 Task: In the Company tv-tokyo.co.jp, Create email and send with subject: 'A Glimpse into the Future: Meet Our Disruptive Offering', and with mail content 'Good Morning,_x000D_
Welcome to a community of trailblazers and innovators. Discover a transformative opportunity that will empower you to thrive in your industry._x000D_
Thanks & Regards', attach the document: Contract.pdf and insert image: visitingcard.jpg. Below Thanks and Regards, write facebook and insert the URL: www.facebook.com. Mark checkbox to create task to follow up : In 1 month.  Enter or choose an email address of recipient's from company's contact and send.. Logged in from softage.4@softage.net
Action: Mouse moved to (73, 44)
Screenshot: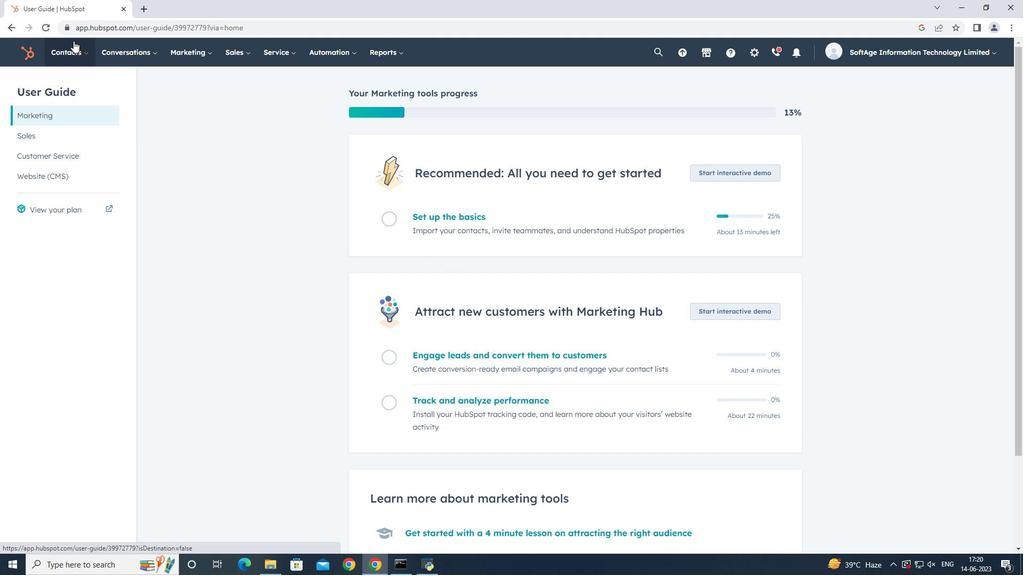 
Action: Mouse pressed left at (73, 44)
Screenshot: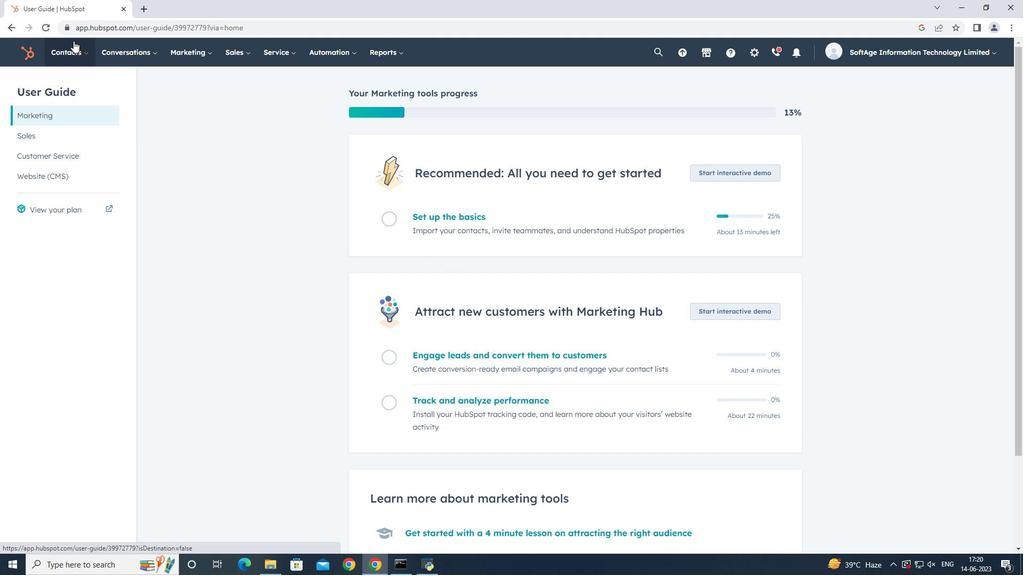 
Action: Mouse moved to (83, 101)
Screenshot: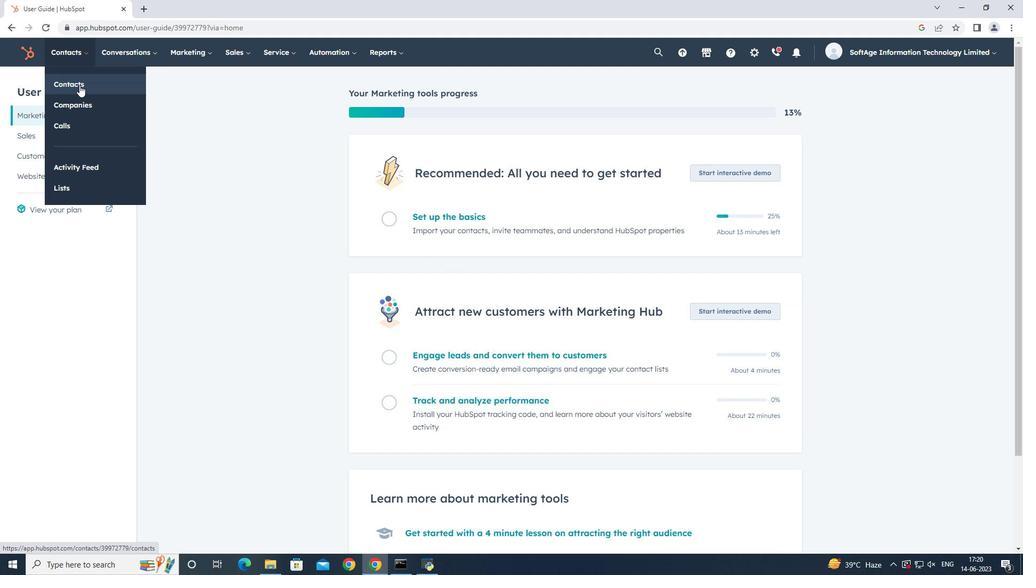 
Action: Mouse pressed left at (83, 101)
Screenshot: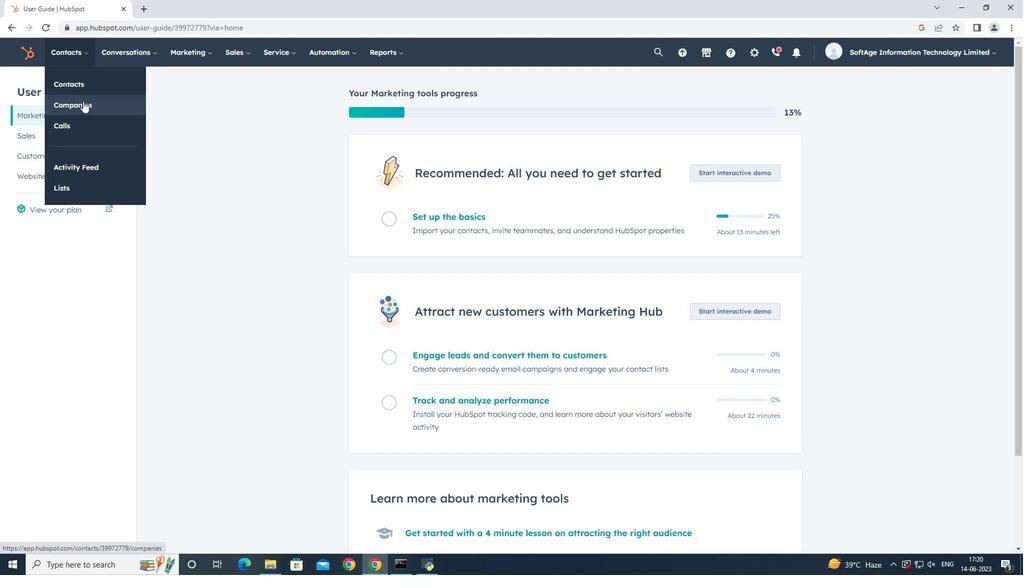 
Action: Mouse moved to (111, 168)
Screenshot: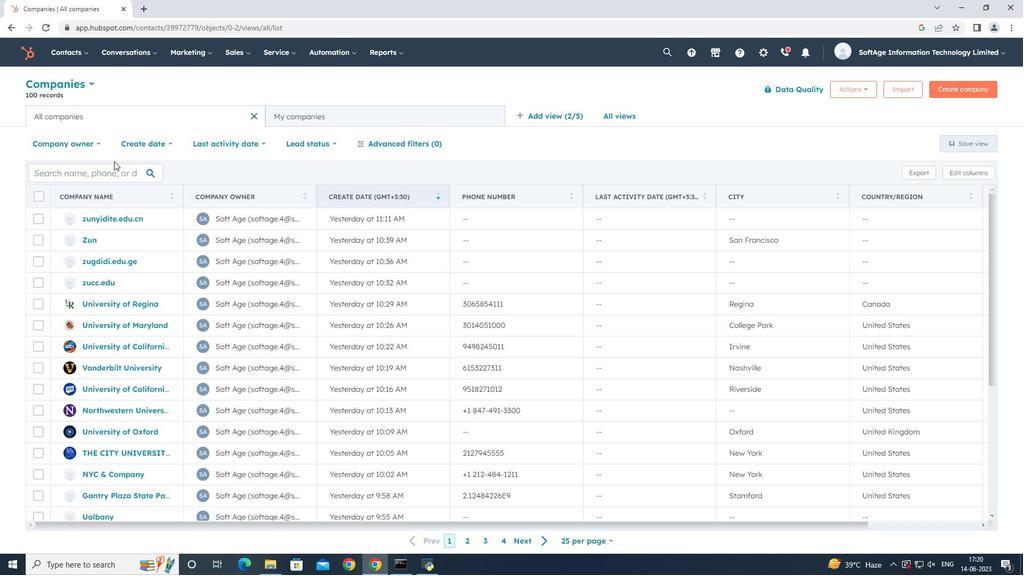 
Action: Mouse pressed left at (111, 168)
Screenshot: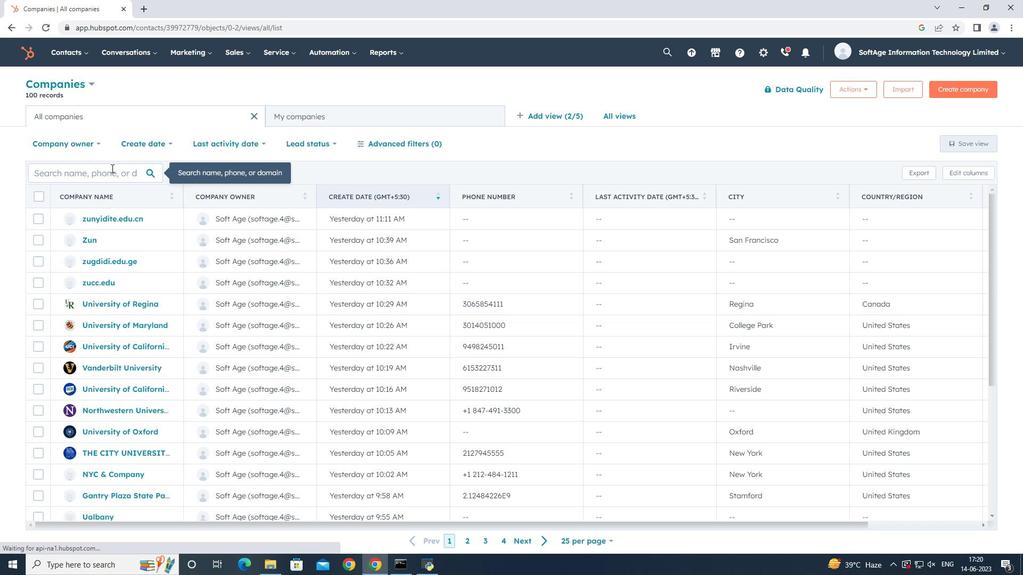 
Action: Key pressed tv-tokyo
Screenshot: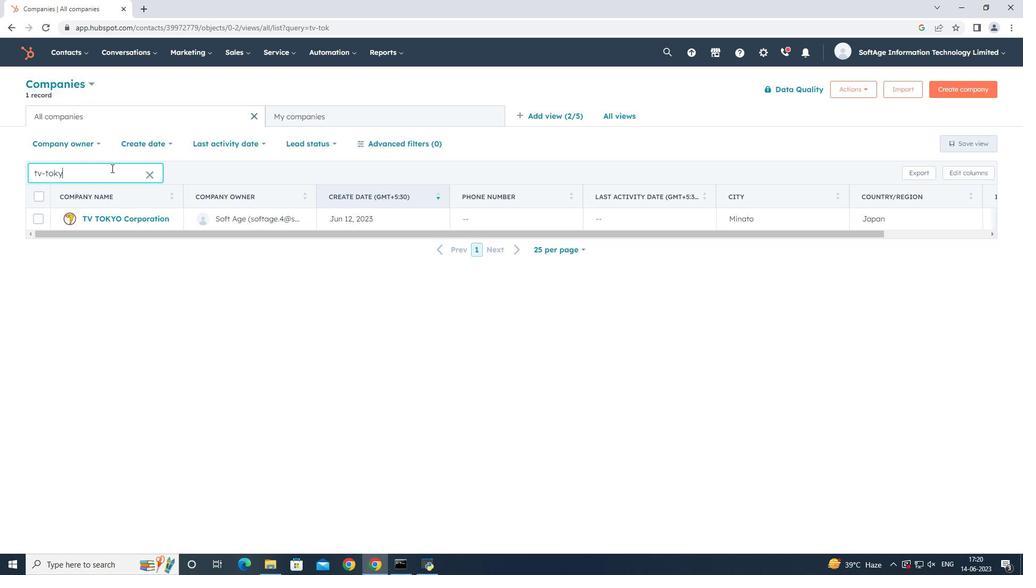 
Action: Mouse moved to (124, 221)
Screenshot: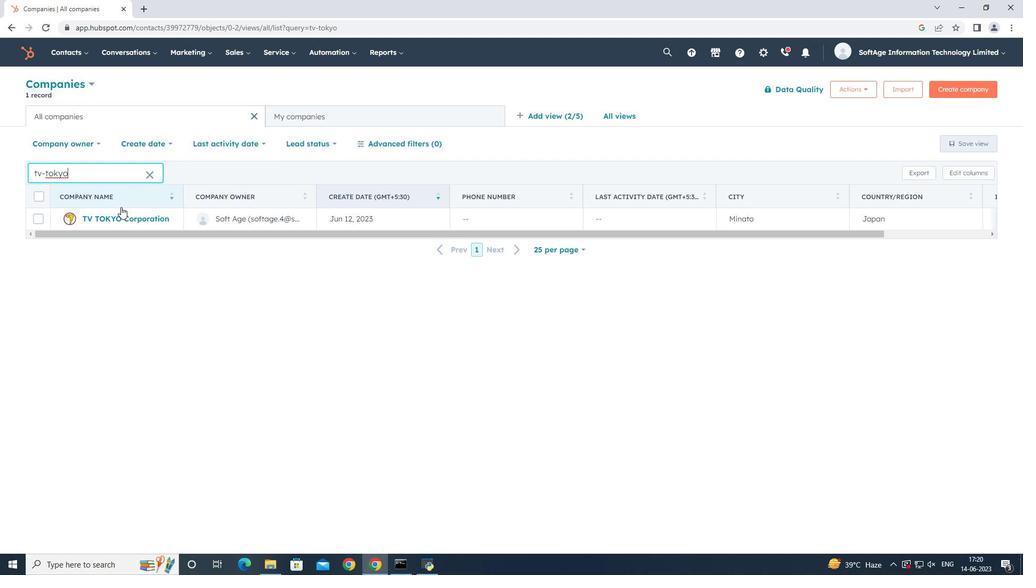 
Action: Mouse pressed left at (124, 221)
Screenshot: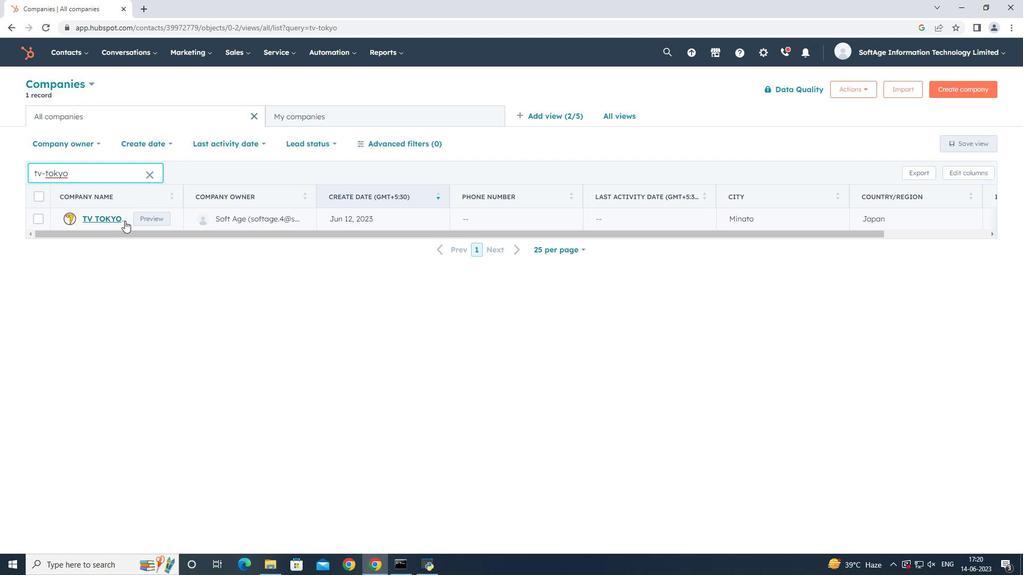 
Action: Mouse moved to (79, 175)
Screenshot: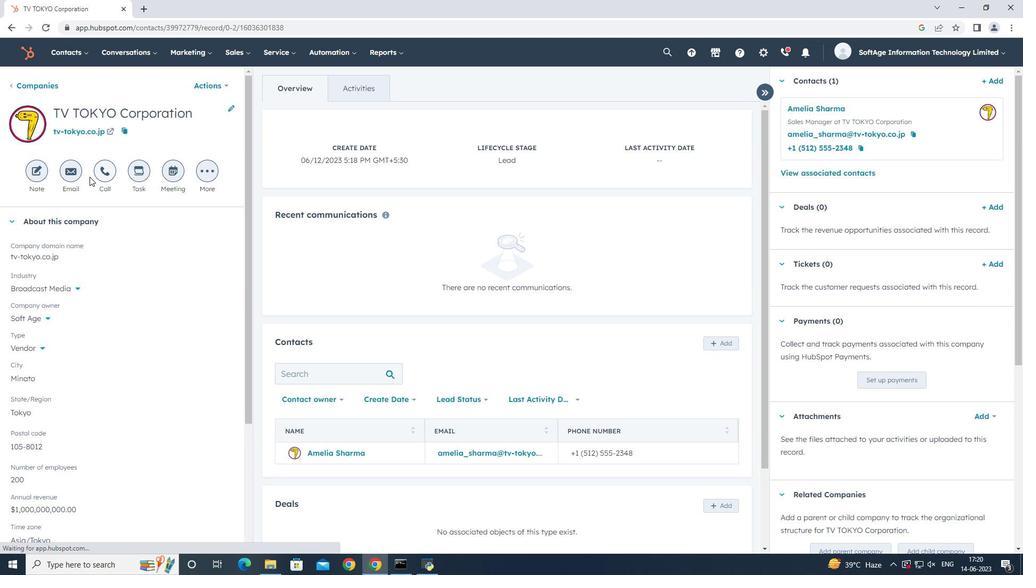 
Action: Mouse pressed left at (79, 175)
Screenshot: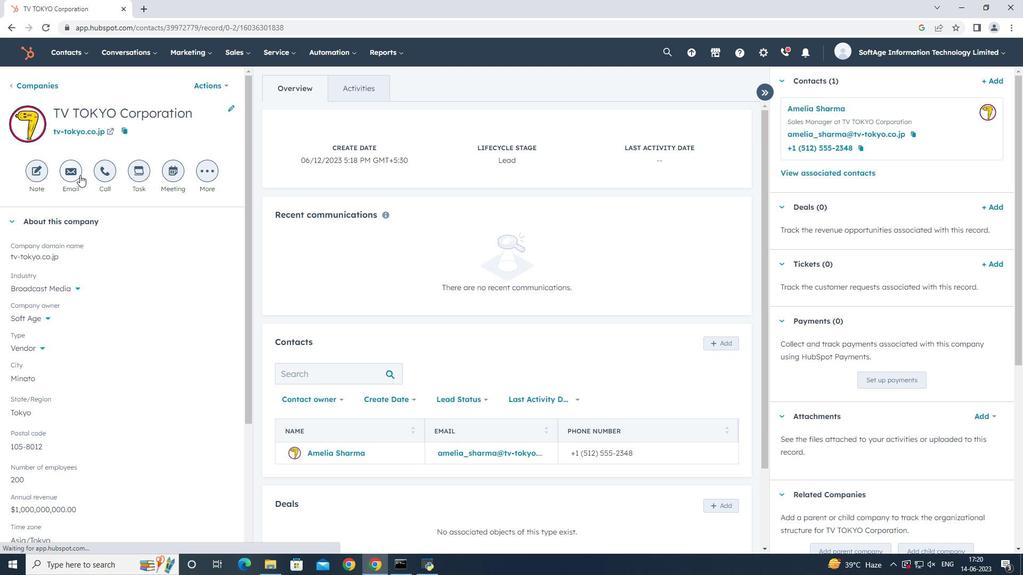 
Action: Mouse moved to (489, 377)
Screenshot: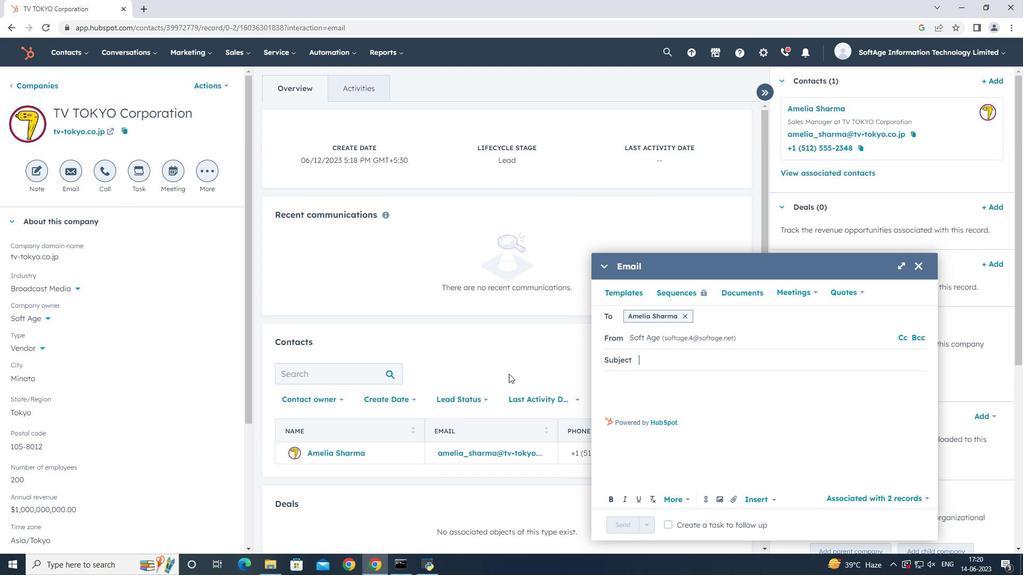 
Action: Key pressed <Key.shift><Key.shift><Key.shift><Key.shift>A<Key.space><Key.shift>Glimpse<Key.space>into<Key.space>the<Key.space><Key.shift>Future<Key.shift_r>:<Key.space><Key.shift_r><Key.shift_r><Key.shift_r>Meet<Key.space><Key.shift_r><Key.shift_r><Key.shift_r><Key.shift_r>Our<Key.space><Key.shift>Disruptive<Key.space><Key.shift>Offering,<Key.tab><Key.shift>Good<Key.space><Key.shift><Key.shift><Key.shift><Key.shift>Morning,<Key.enter><Key.enter><Key.shift>WW<Key.backspace>elcome<Key.space>to<Key.space>a<Key.space>community<Key.space>of<Key.space>trailblazers<Key.space>and<Key.space>innovators.<Key.space><Key.shift><Key.shift>Discover<Key.space>a<Key.space>transformative<Key.space>opportunity<Key.space>that<Key.space>will<Key.space>empower<Key.space>you<Key.space>to<Key.space>thrive<Key.space>in<Key.space>your<Key.space>industry.<Key.enter><Key.enter><Key.shift>Thanks<Key.space><Key.shift><Key.shift><Key.shift><Key.shift><Key.shift><Key.shift><Key.shift><Key.shift><Key.shift><Key.shift><Key.shift><Key.shift><Key.shift><Key.shift><Key.shift><Key.shift><Key.shift><Key.shift><Key.shift>&<Key.space><Key.shift>Regards,<Key.enter>
Screenshot: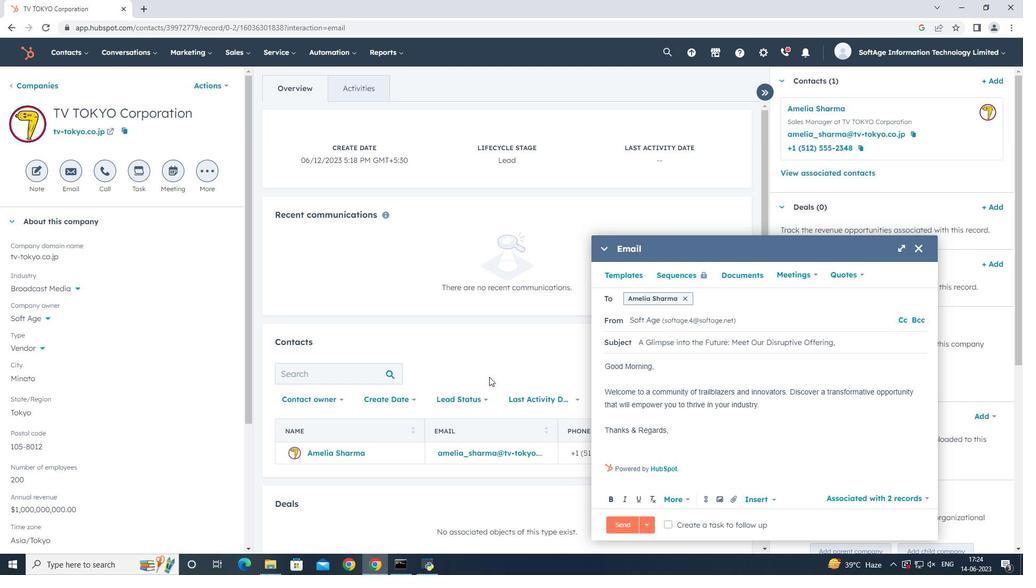 
Action: Mouse moved to (733, 500)
Screenshot: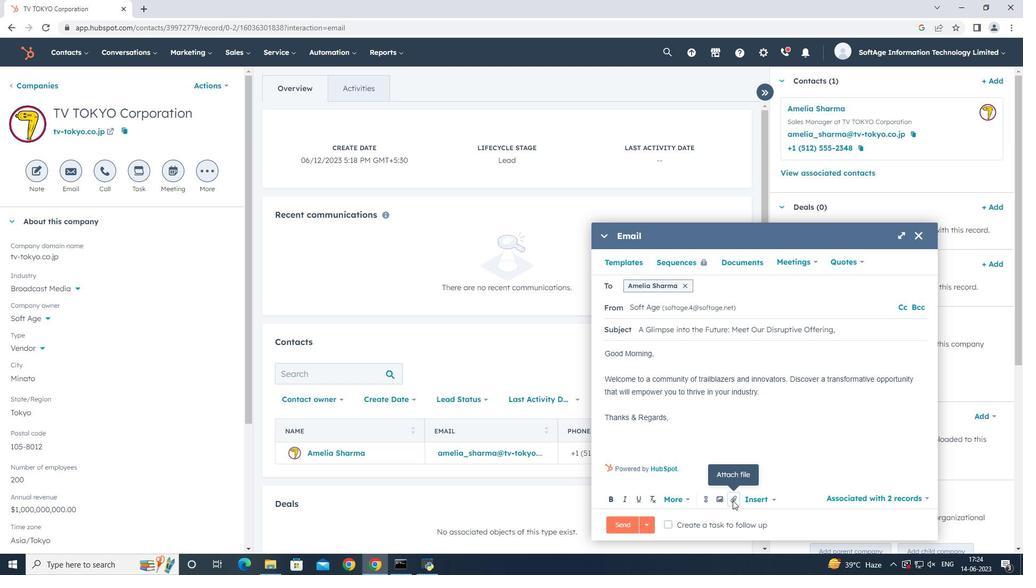 
Action: Mouse pressed left at (733, 500)
Screenshot: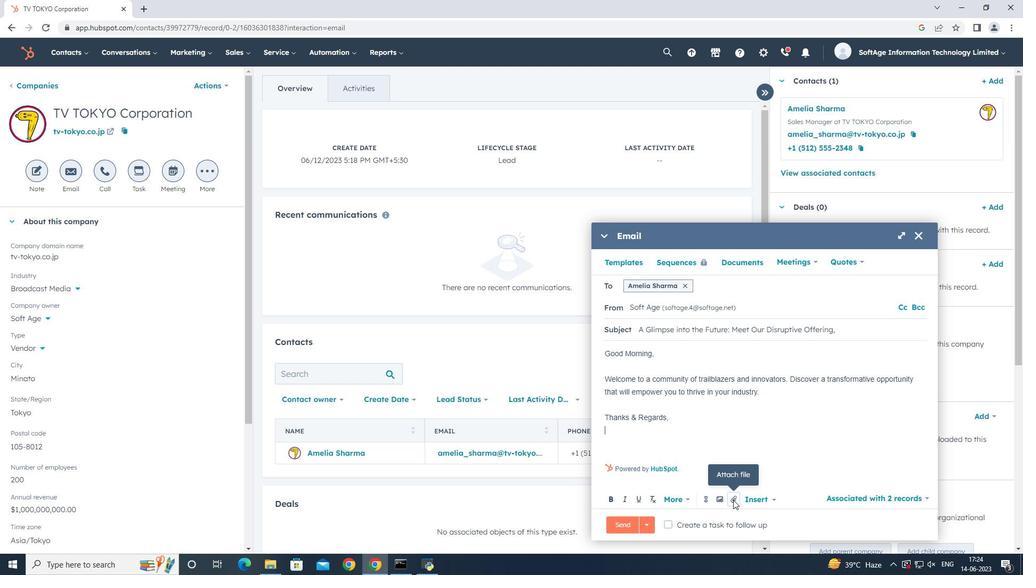 
Action: Mouse moved to (770, 471)
Screenshot: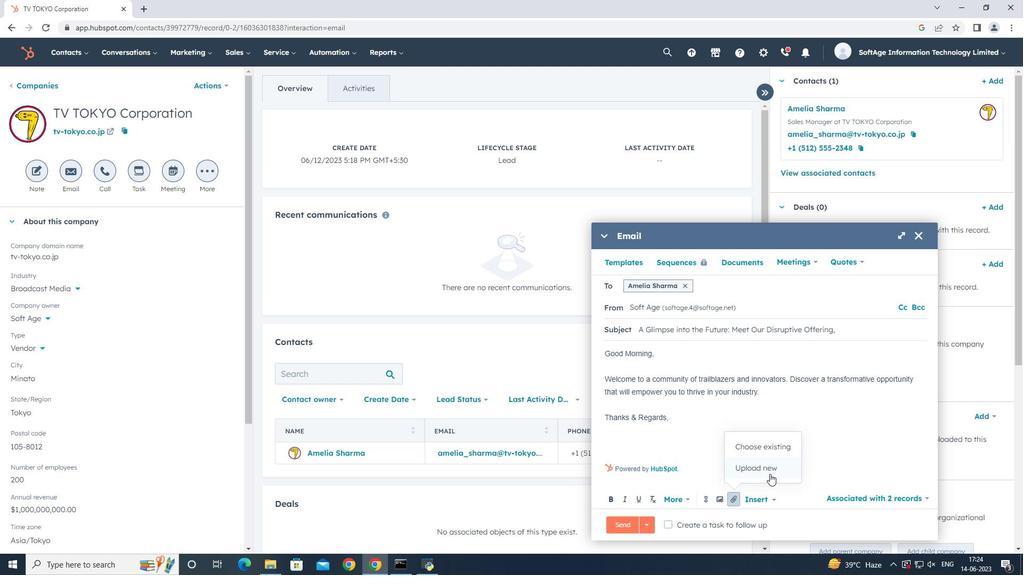 
Action: Mouse pressed left at (770, 471)
Screenshot: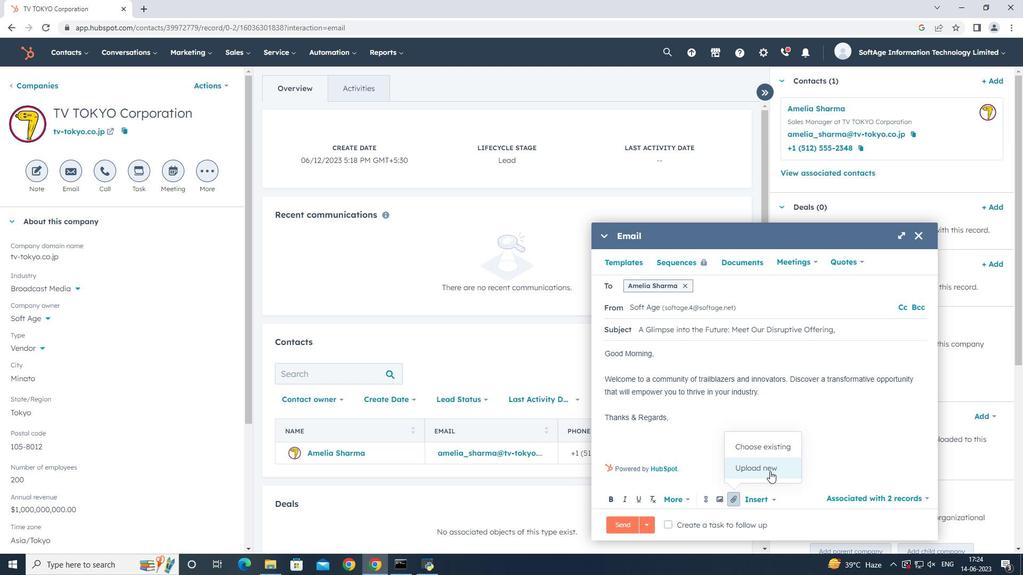 
Action: Mouse moved to (243, 101)
Screenshot: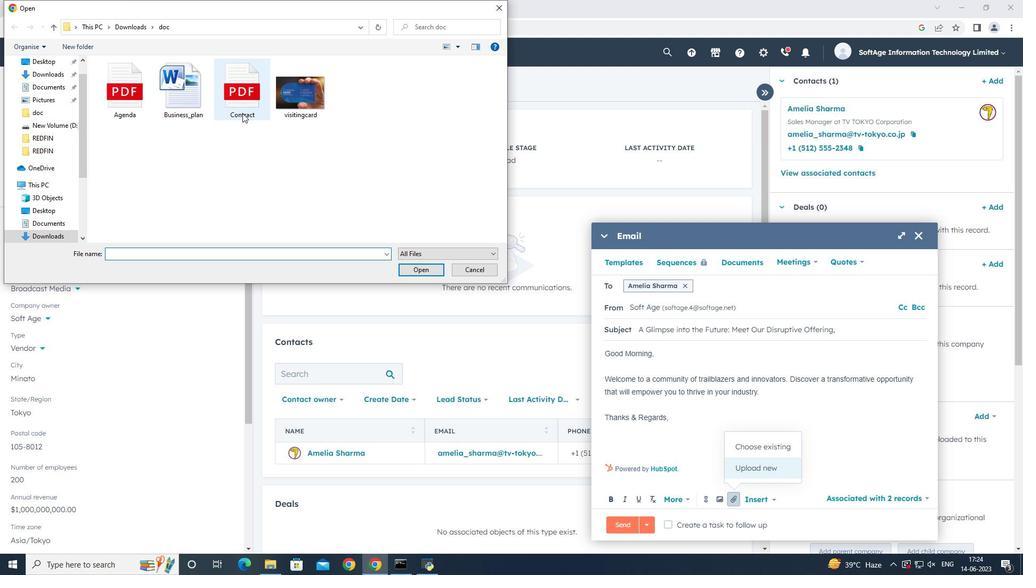 
Action: Mouse pressed left at (243, 101)
Screenshot: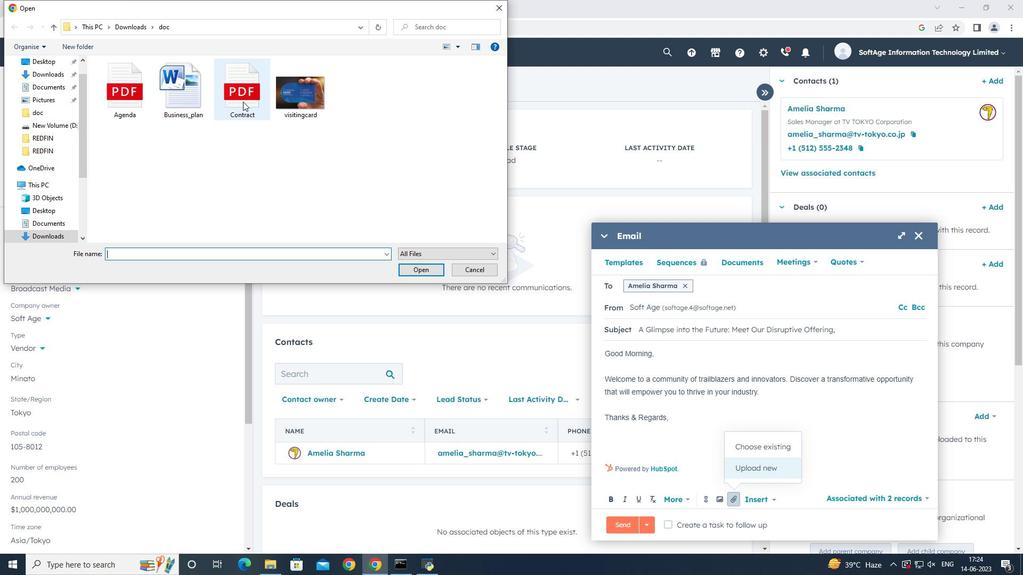 
Action: Mouse pressed left at (243, 101)
Screenshot: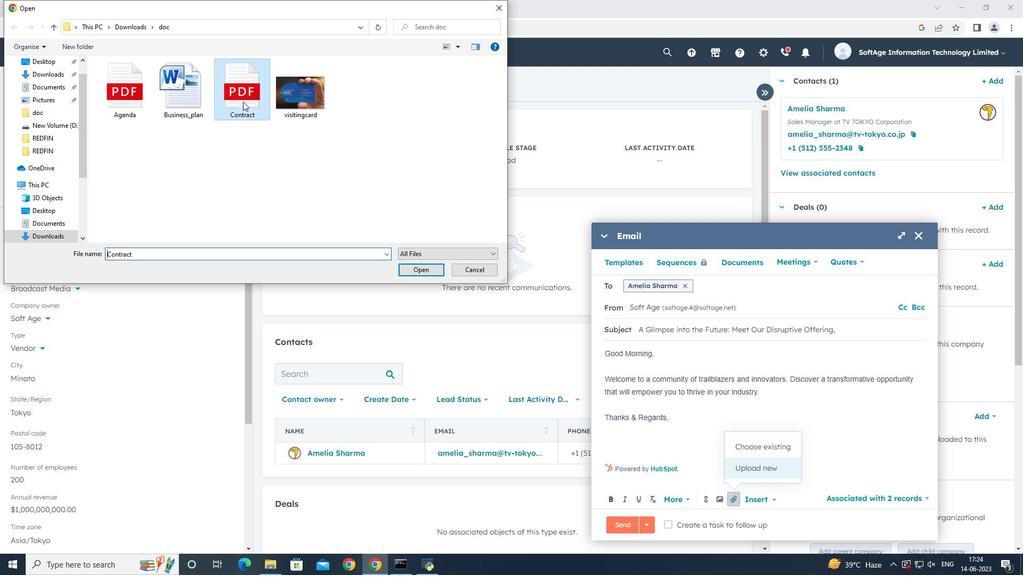 
Action: Mouse moved to (719, 471)
Screenshot: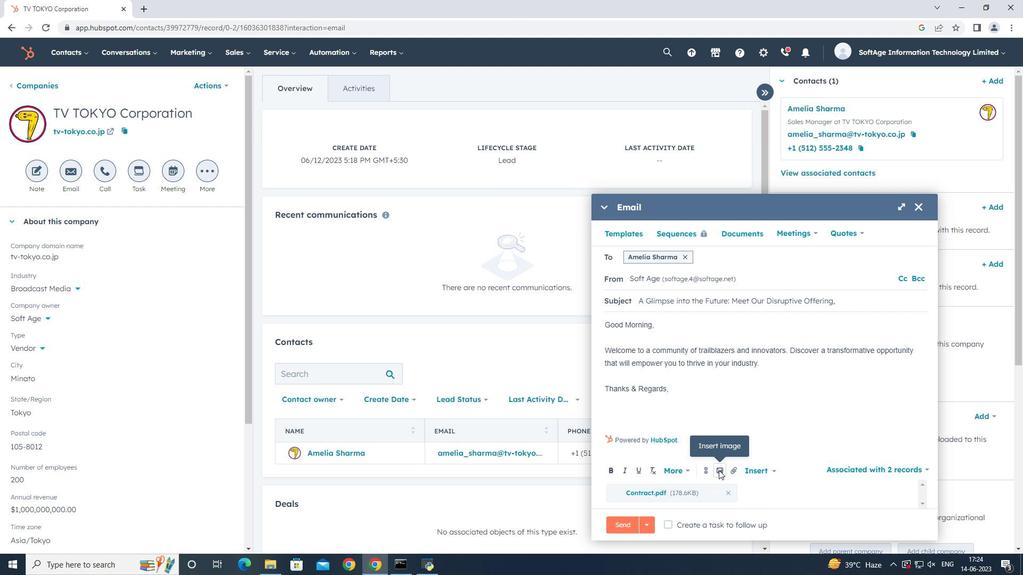 
Action: Mouse pressed left at (719, 471)
Screenshot: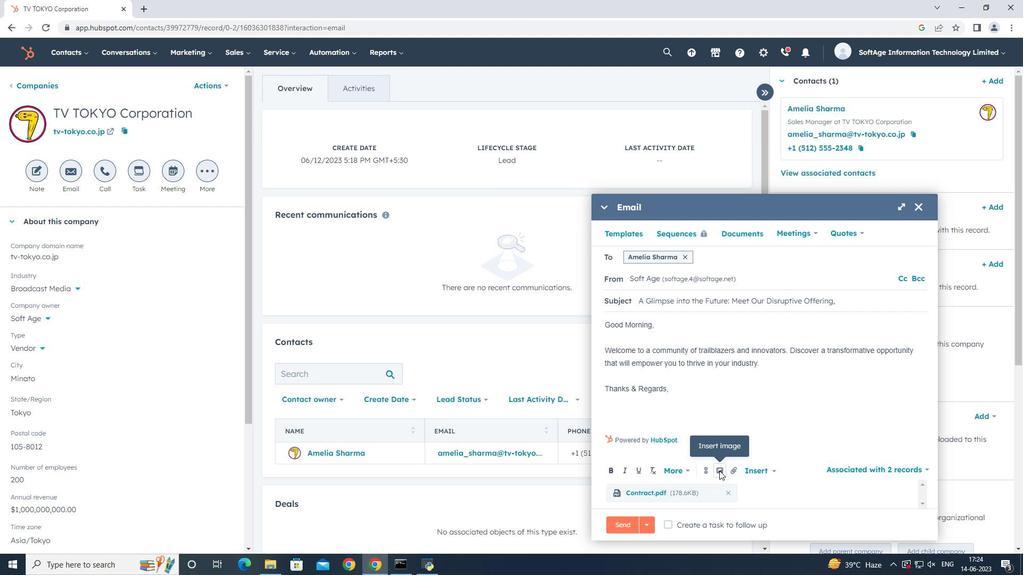 
Action: Mouse moved to (735, 438)
Screenshot: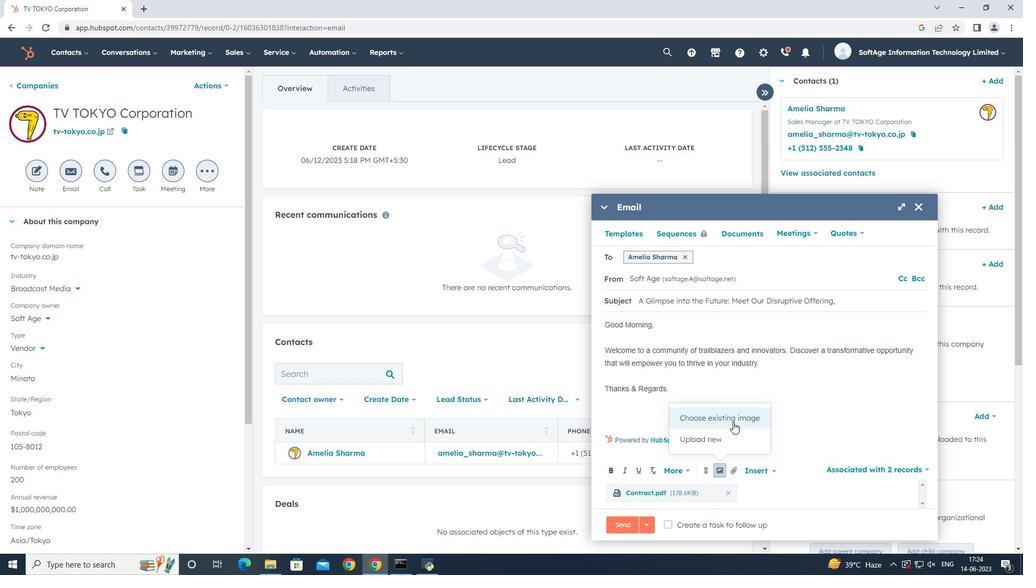 
Action: Mouse pressed left at (735, 438)
Screenshot: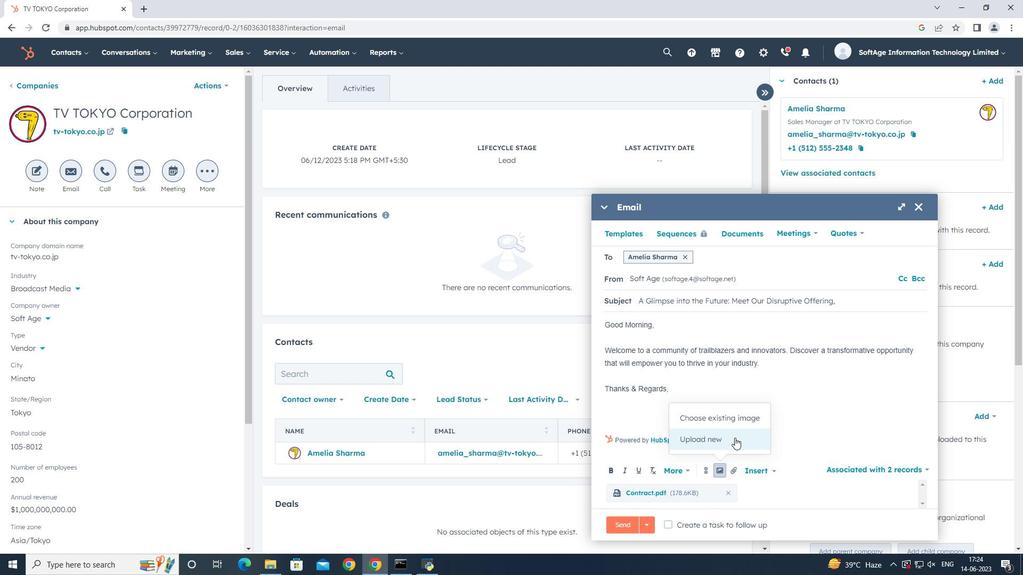 
Action: Mouse moved to (110, 102)
Screenshot: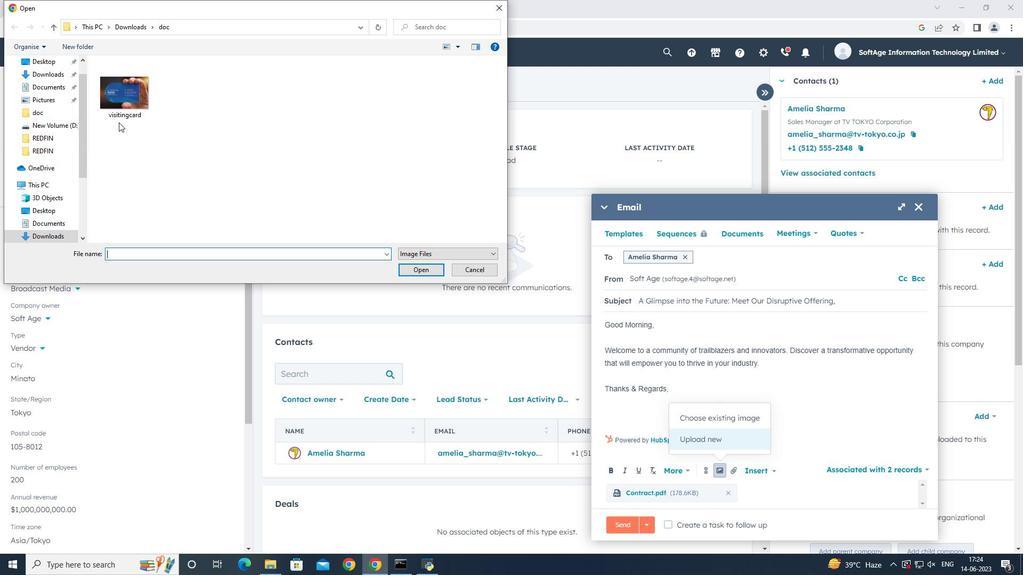 
Action: Mouse pressed left at (110, 102)
Screenshot: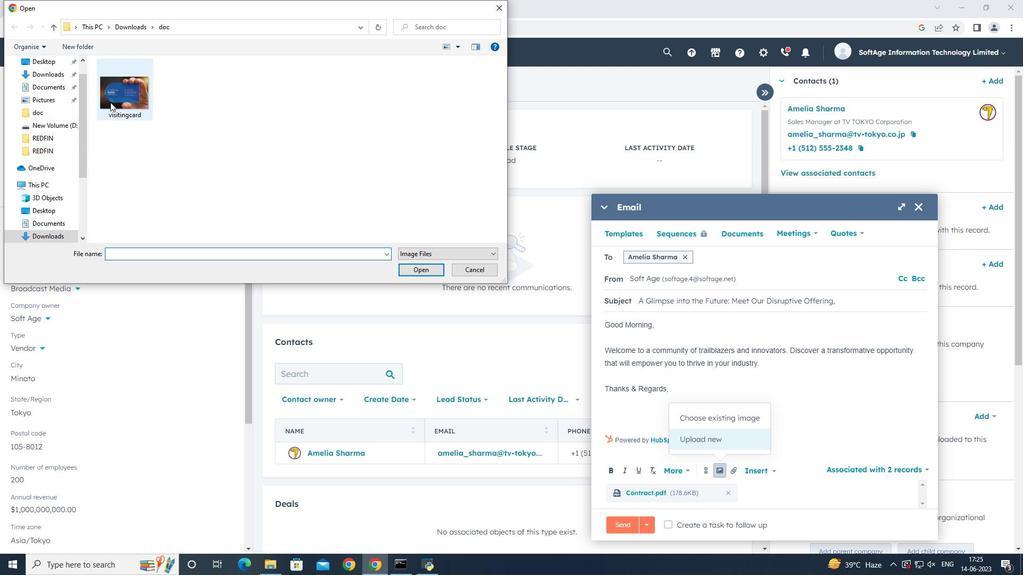 
Action: Mouse pressed left at (110, 102)
Screenshot: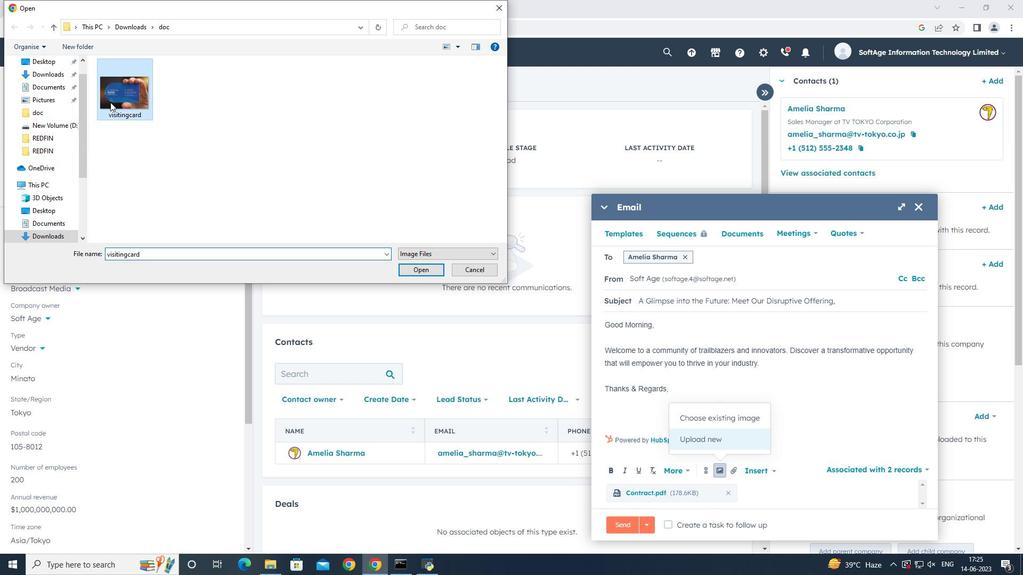 
Action: Mouse moved to (695, 289)
Screenshot: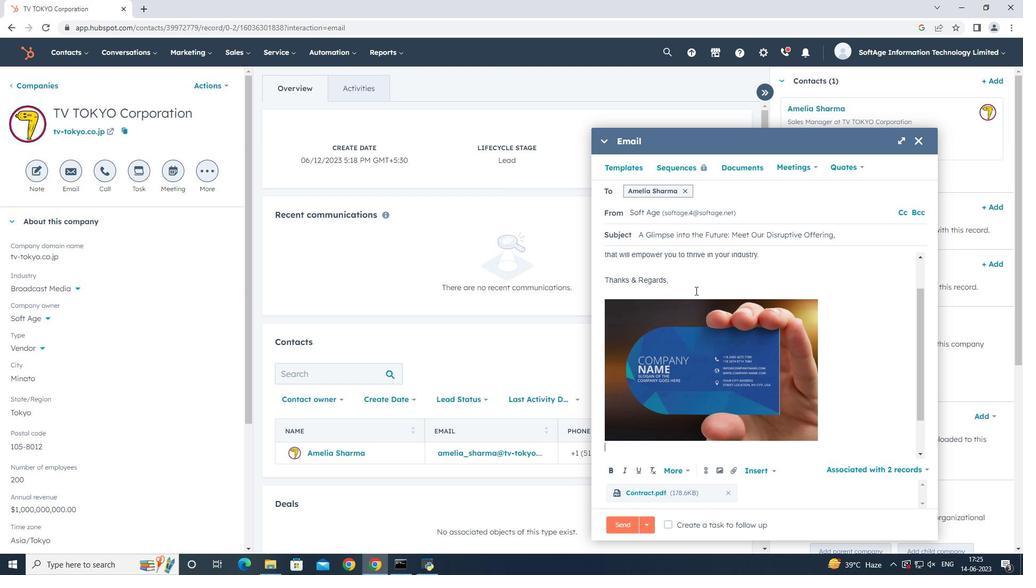 
Action: Mouse pressed left at (695, 289)
Screenshot: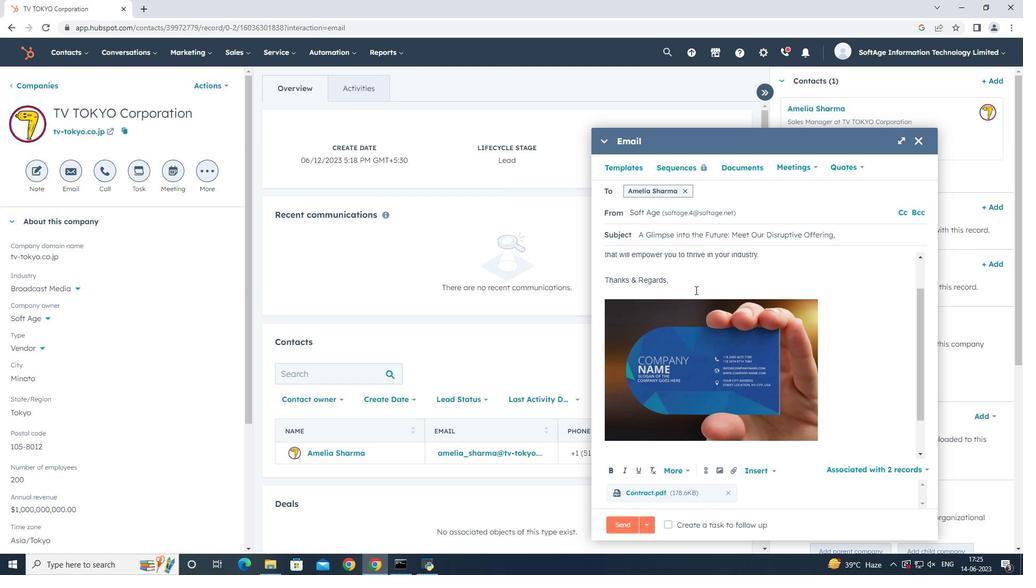 
Action: Mouse moved to (701, 285)
Screenshot: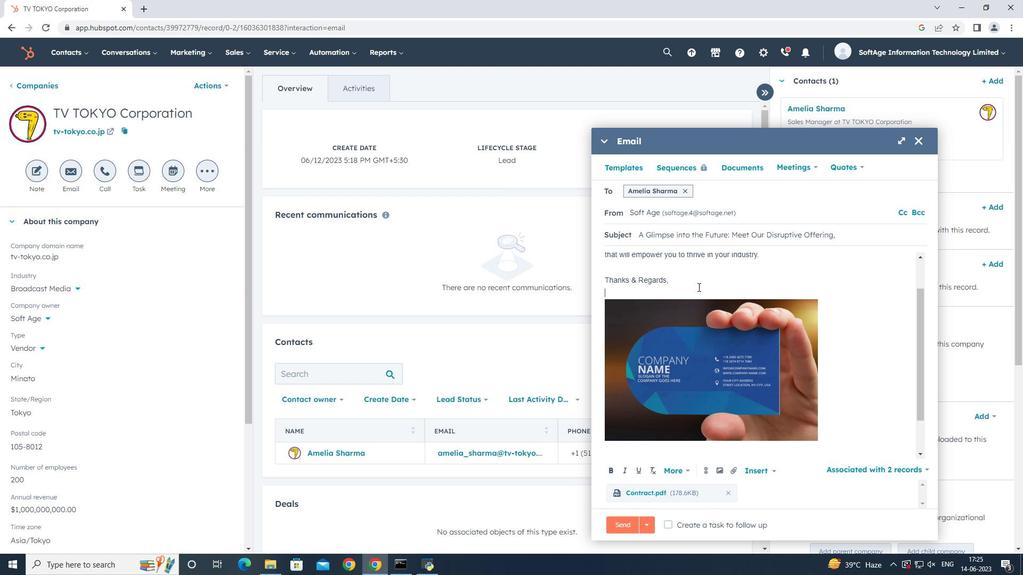 
Action: Key pressed <Key.shift>Facebook
Screenshot: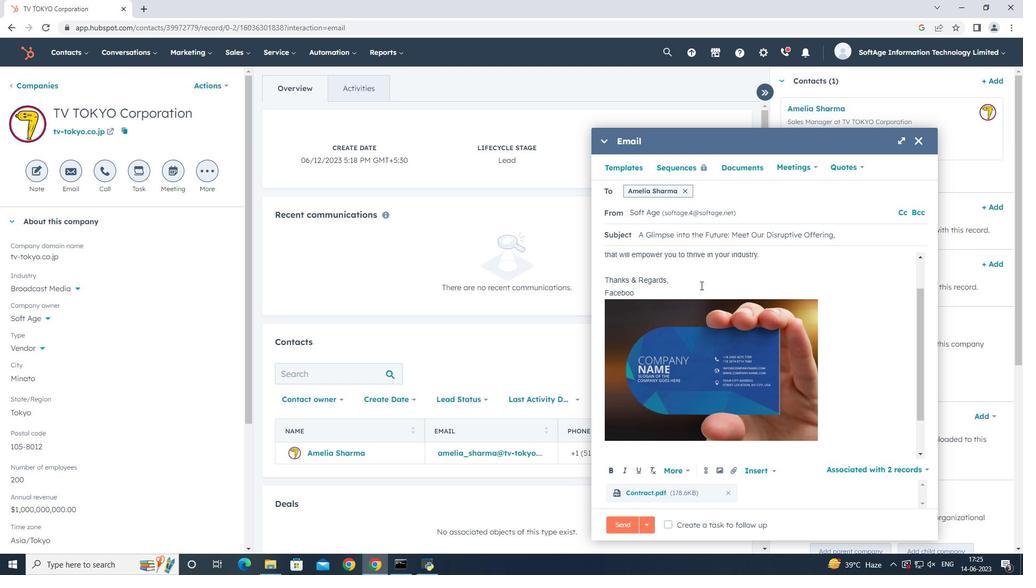 
Action: Mouse moved to (708, 473)
Screenshot: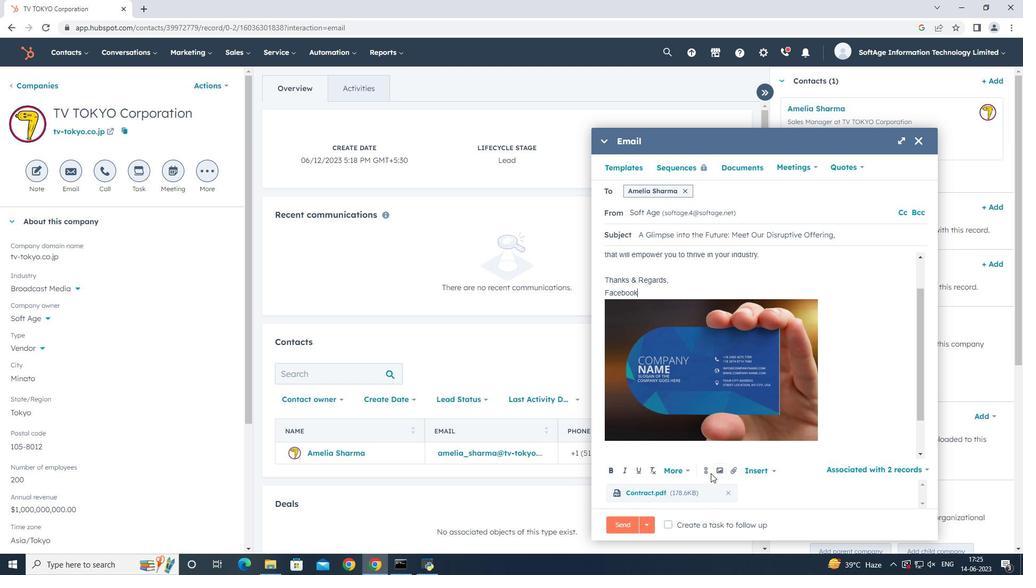 
Action: Mouse pressed left at (708, 473)
Screenshot: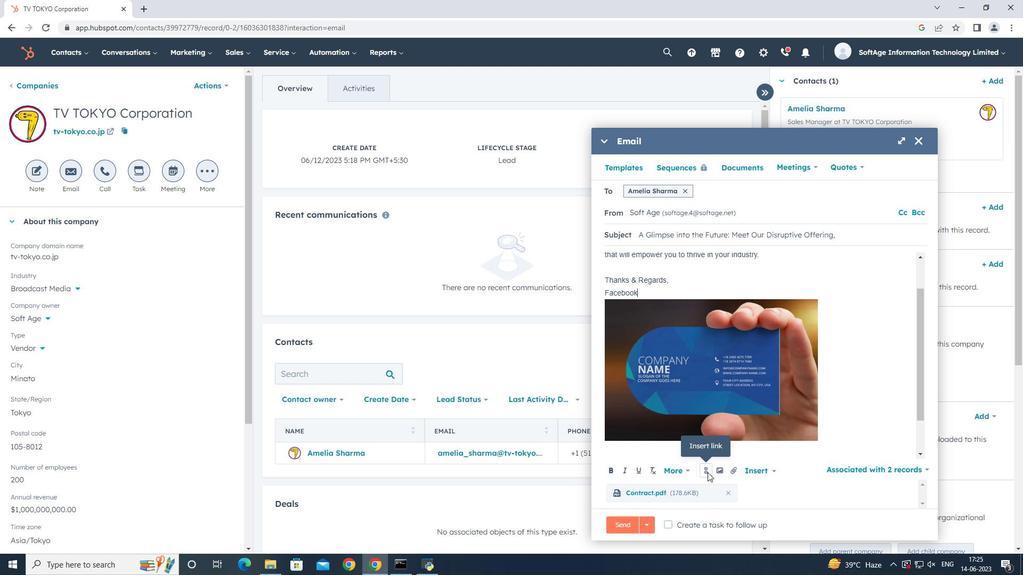 
Action: Key pressed www.facebook.com
Screenshot: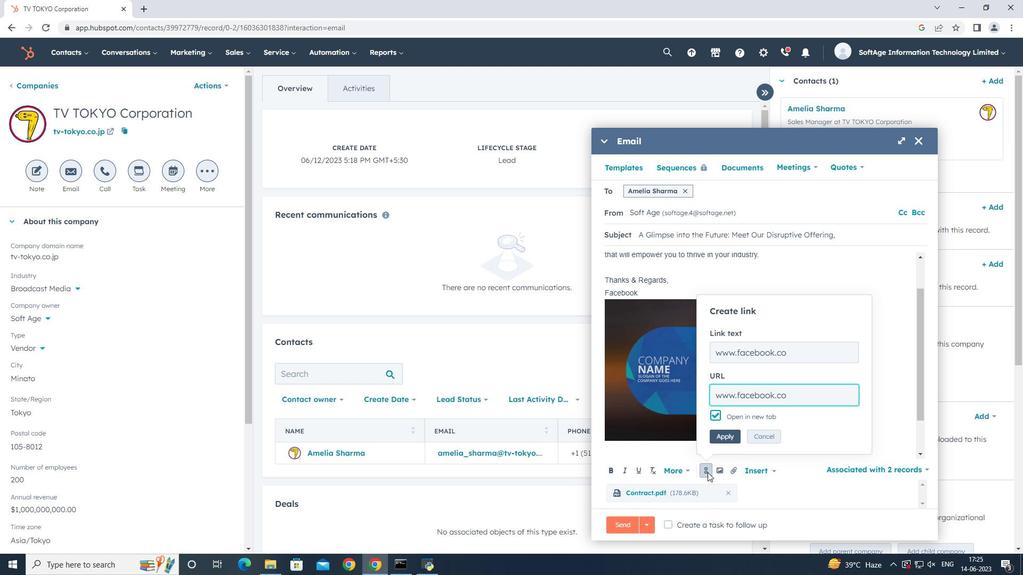 
Action: Mouse moved to (734, 438)
Screenshot: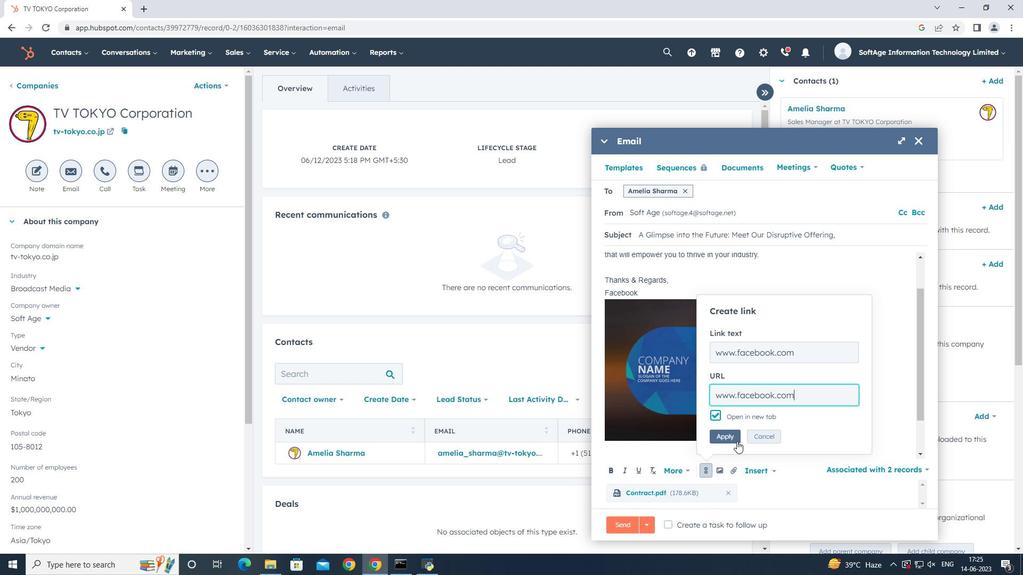 
Action: Mouse pressed left at (734, 438)
Screenshot: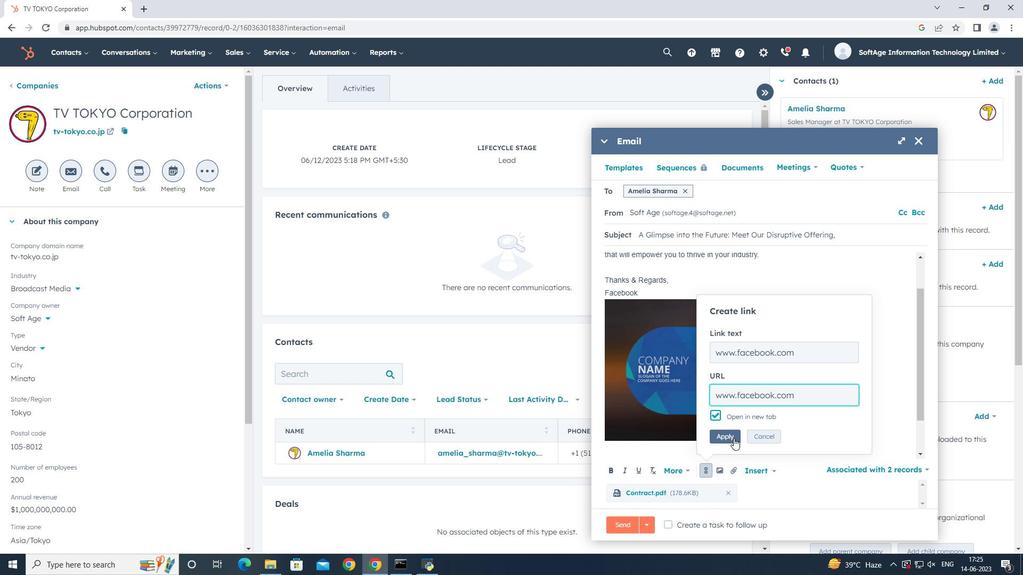 
Action: Mouse moved to (703, 523)
Screenshot: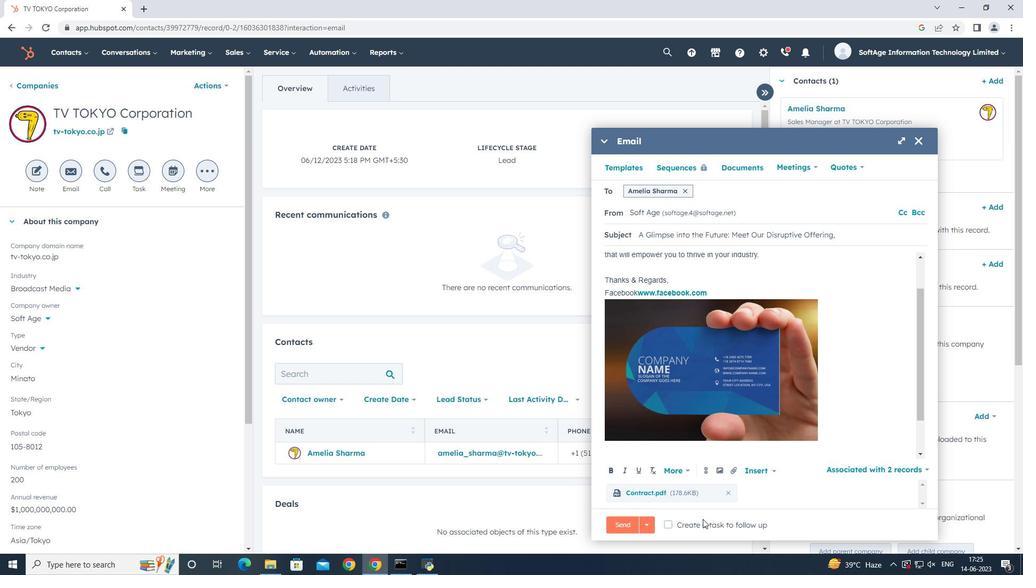 
Action: Mouse pressed left at (703, 523)
Screenshot: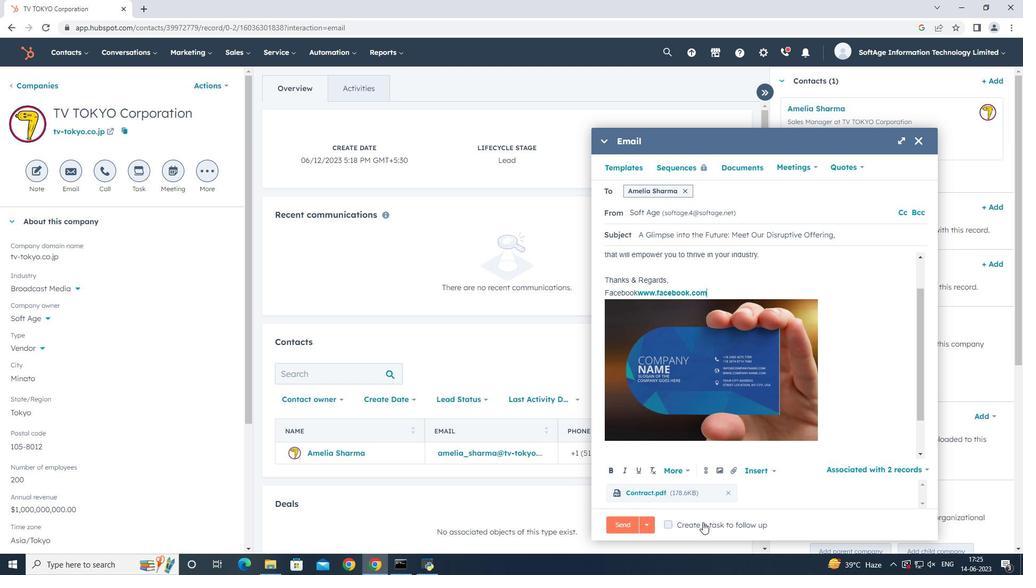 
Action: Mouse moved to (855, 521)
Screenshot: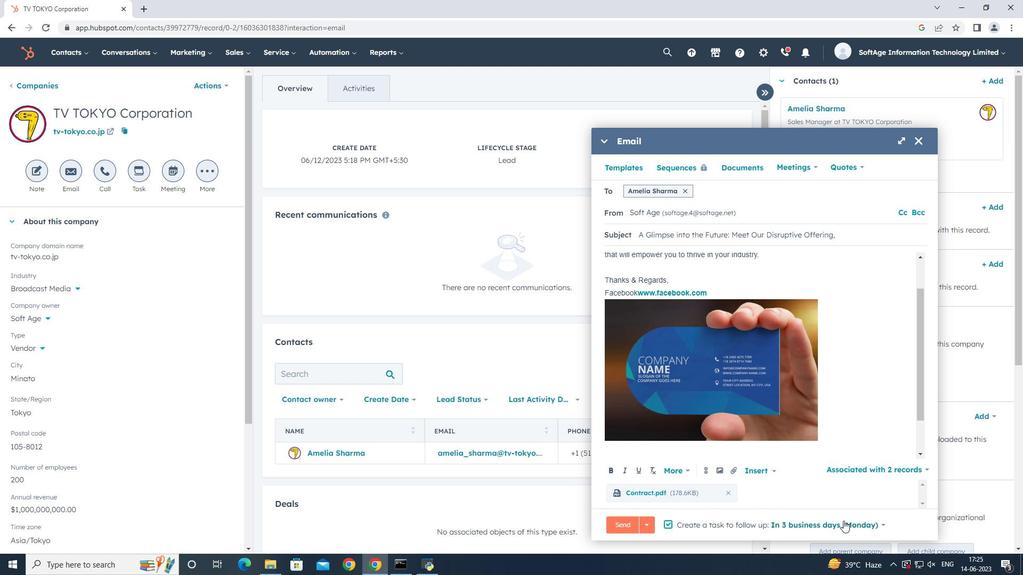 
Action: Mouse pressed left at (855, 521)
Screenshot: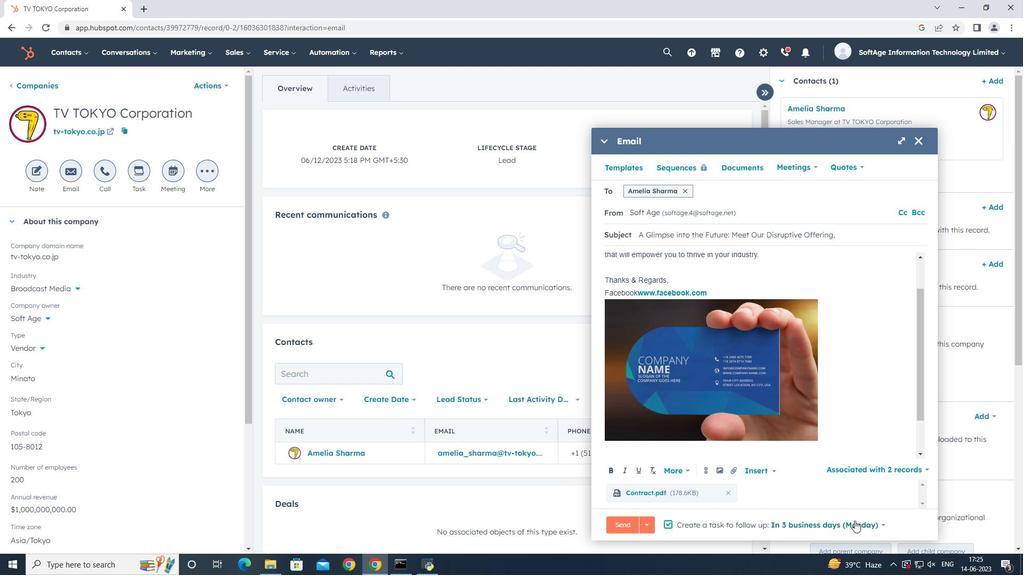 
Action: Mouse moved to (846, 481)
Screenshot: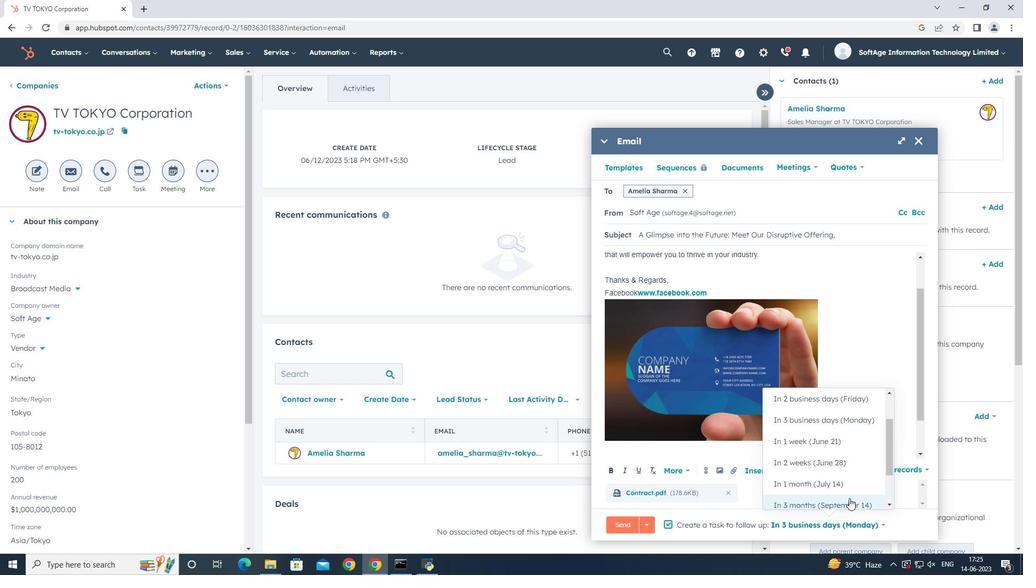 
Action: Mouse pressed left at (846, 481)
Screenshot: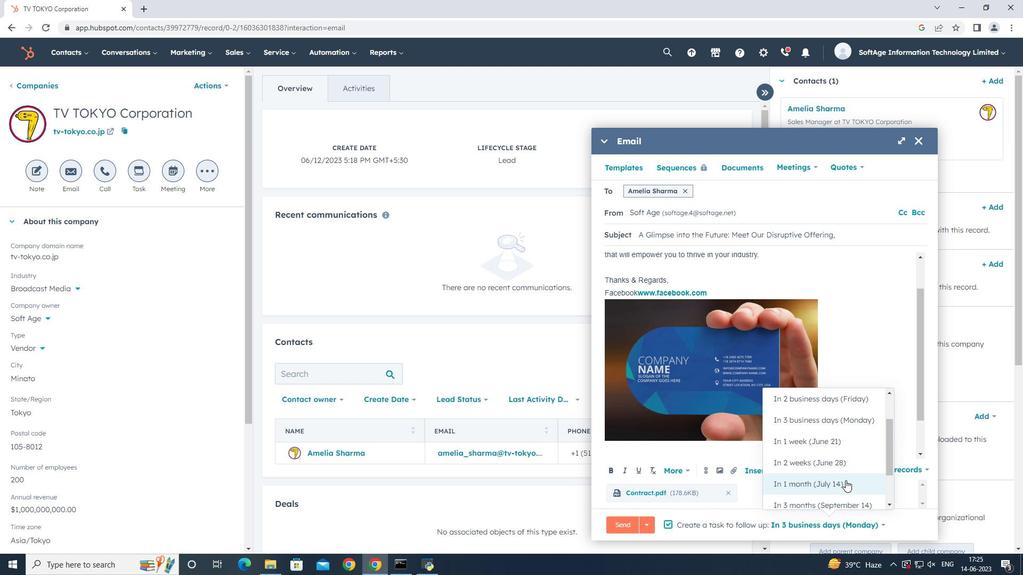 
Action: Mouse moved to (684, 193)
Screenshot: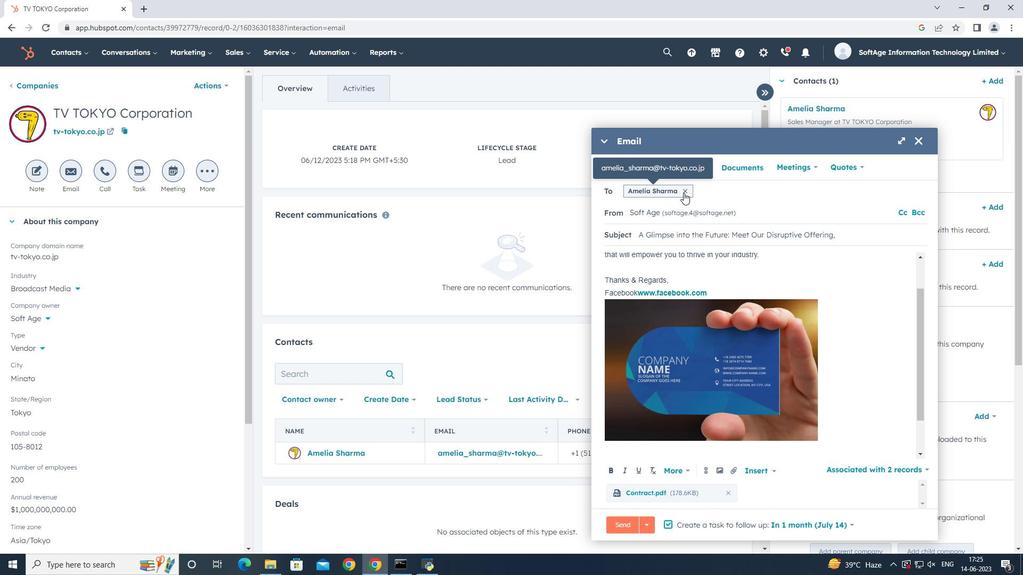 
Action: Mouse pressed left at (684, 193)
Screenshot: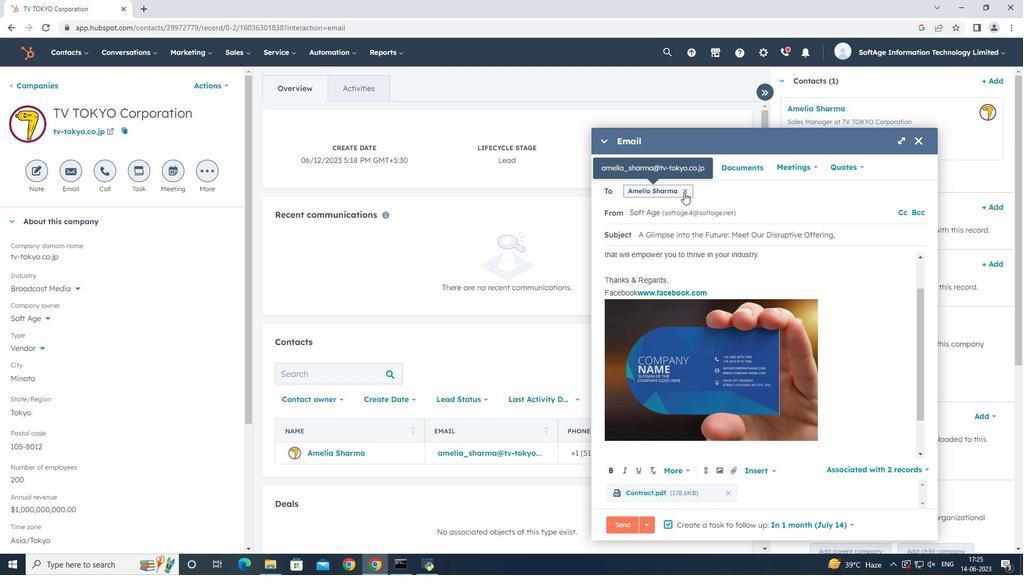 
Action: Mouse moved to (683, 185)
Screenshot: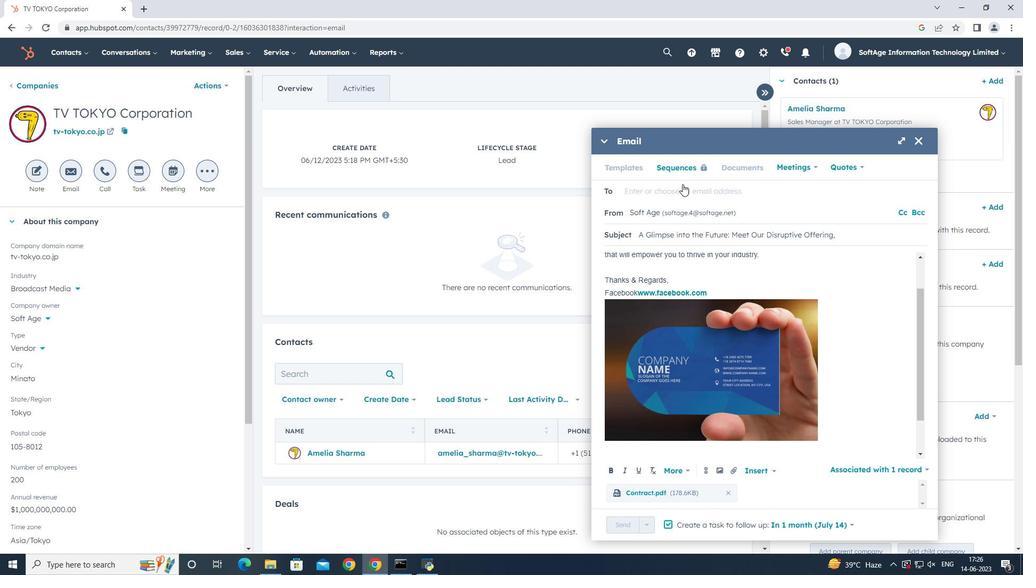
Action: Mouse pressed left at (683, 185)
Screenshot: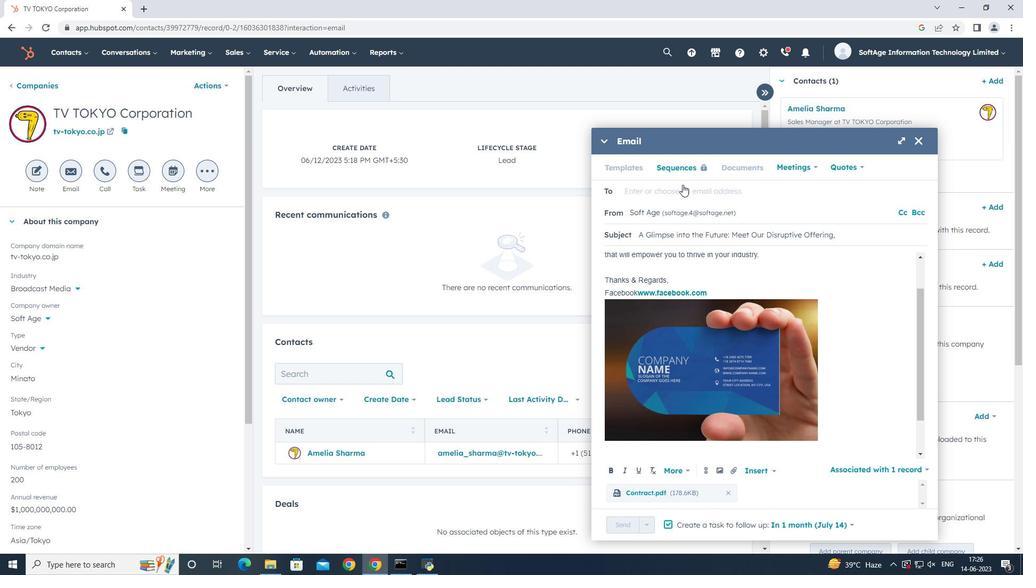 
Action: Mouse moved to (733, 222)
Screenshot: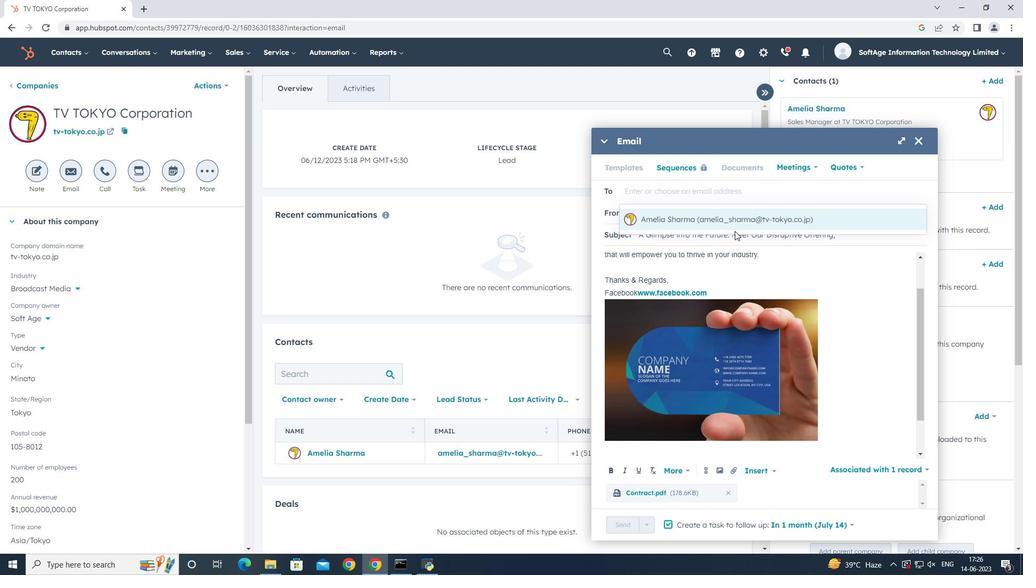 
Action: Mouse pressed left at (733, 222)
Screenshot: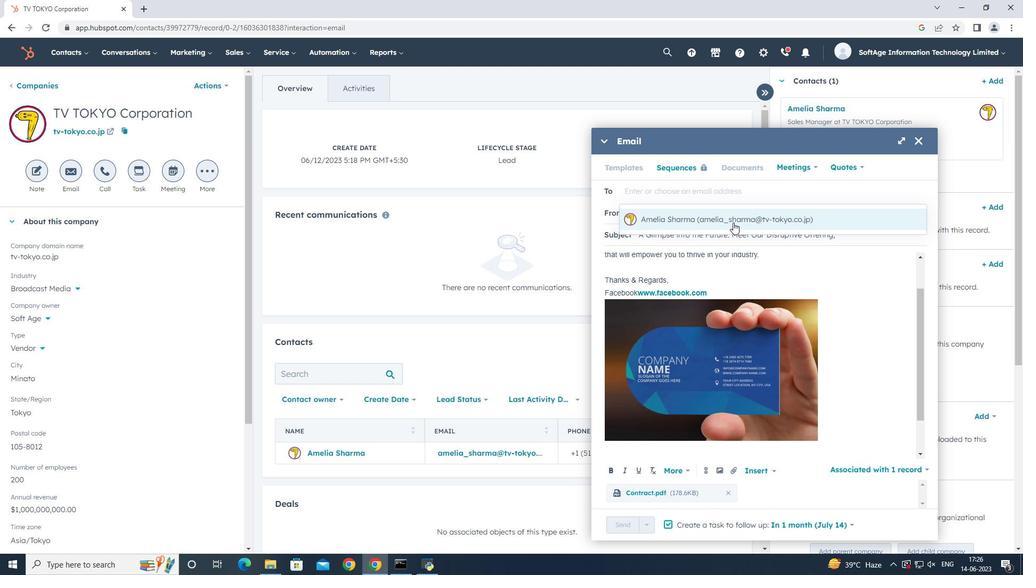 
Action: Mouse moved to (625, 524)
Screenshot: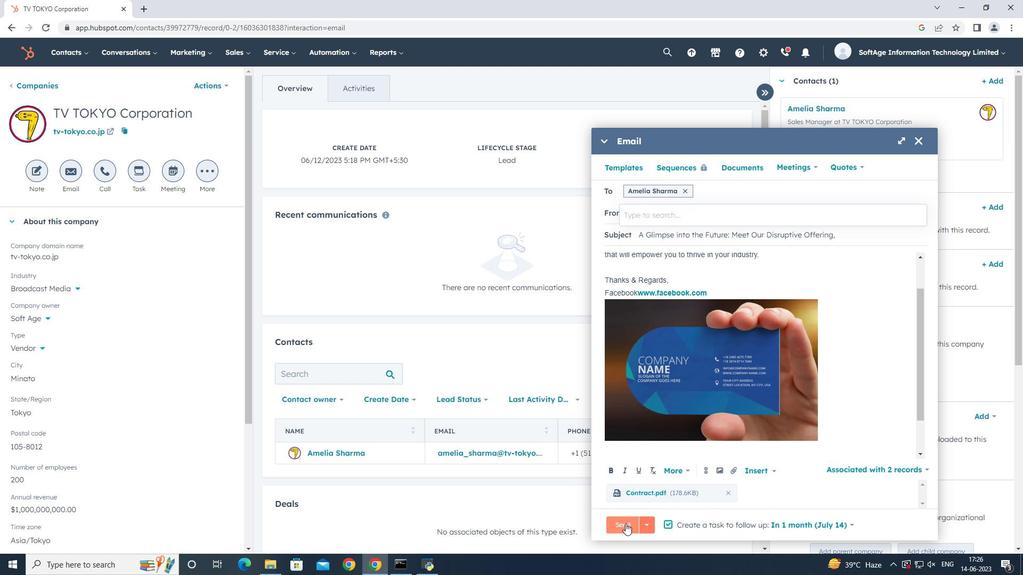 
Action: Mouse pressed left at (625, 524)
Screenshot: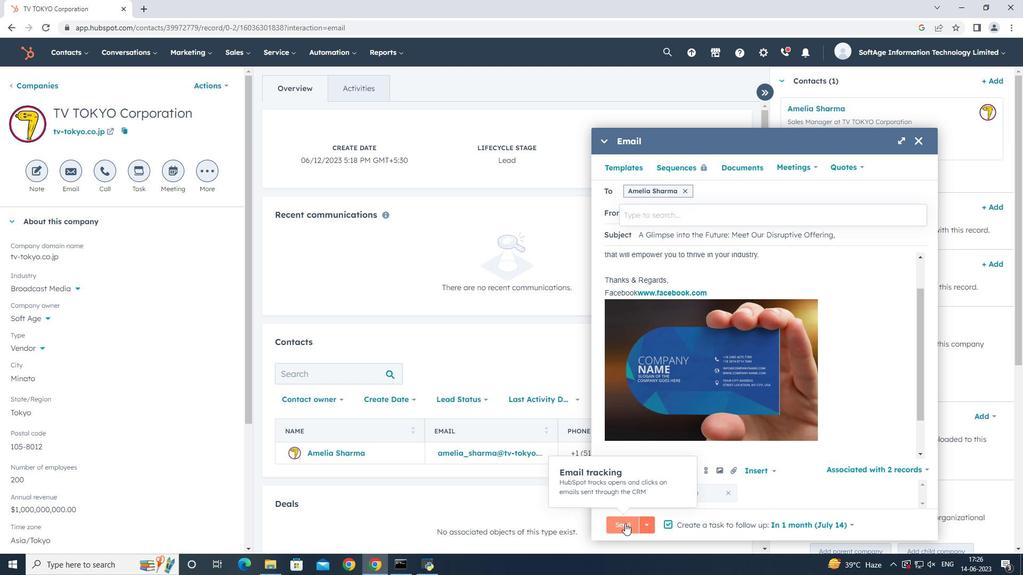 
Action: Mouse moved to (540, 185)
Screenshot: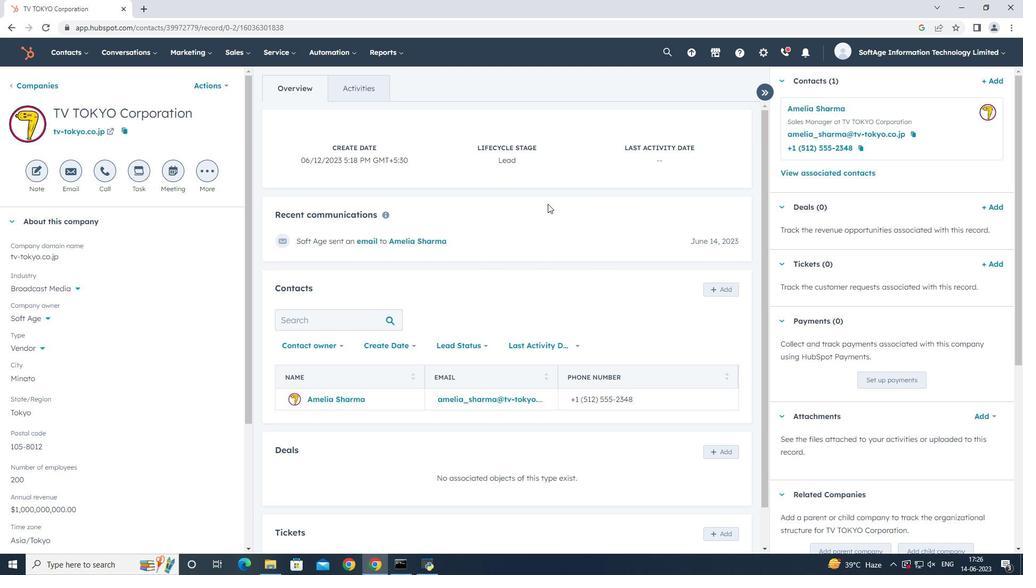 
